 Task: In the  document Mothersdayletter.pdf Insert the command  'Editing'Email the file to   'softage.5@softage.net', with message attached Action Required: This requires your review and response. and file type: RTF
Action: Mouse moved to (1027, 88)
Screenshot: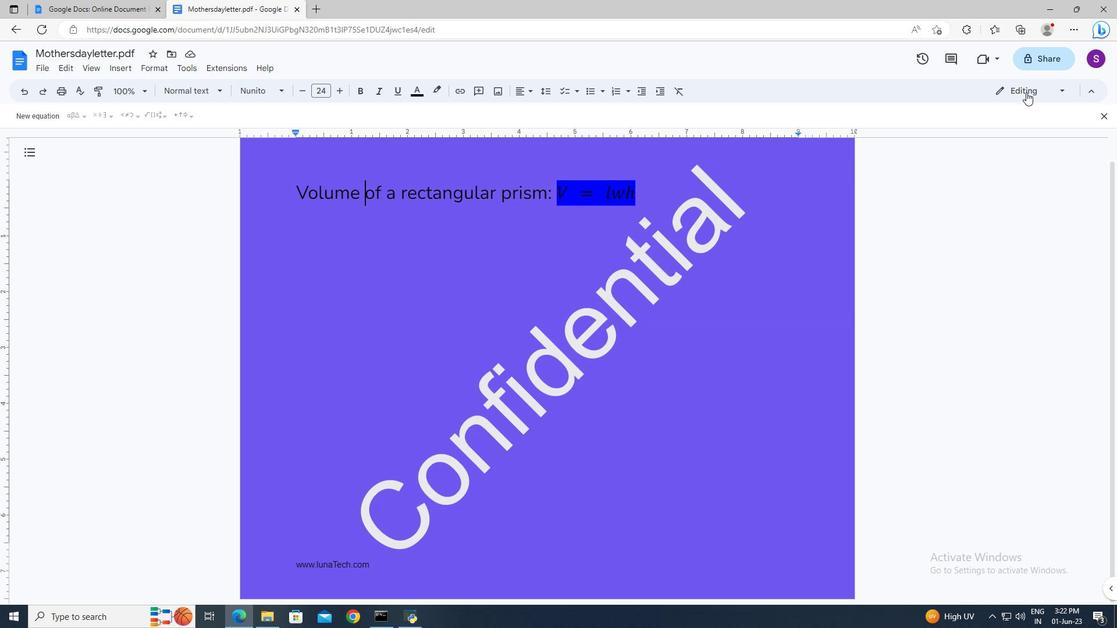 
Action: Mouse pressed left at (1027, 88)
Screenshot: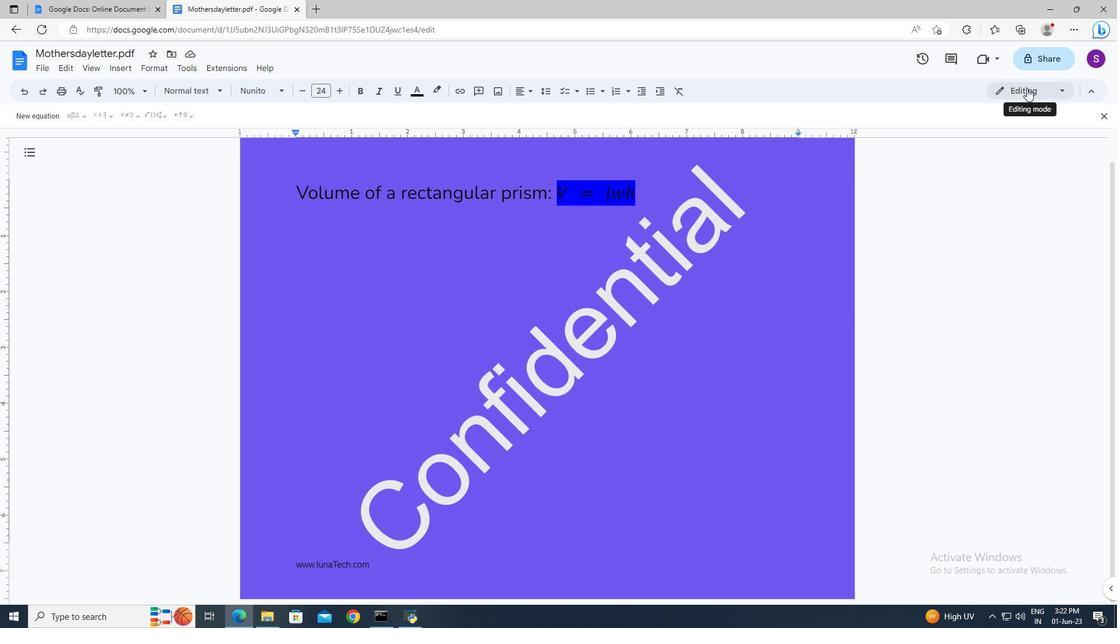 
Action: Mouse moved to (1019, 111)
Screenshot: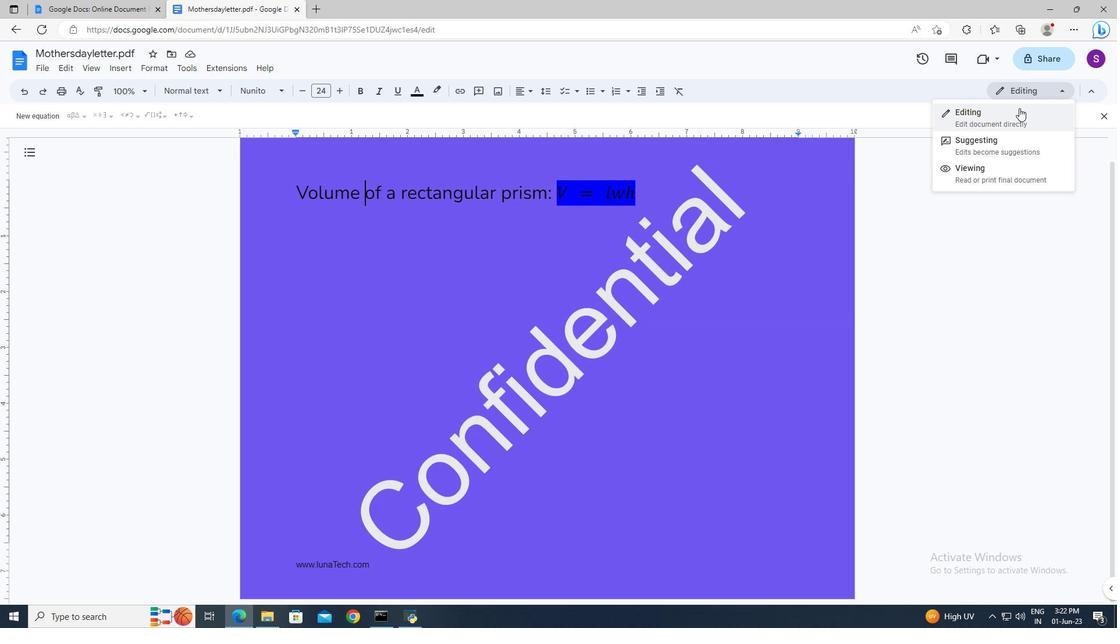 
Action: Mouse pressed left at (1019, 111)
Screenshot: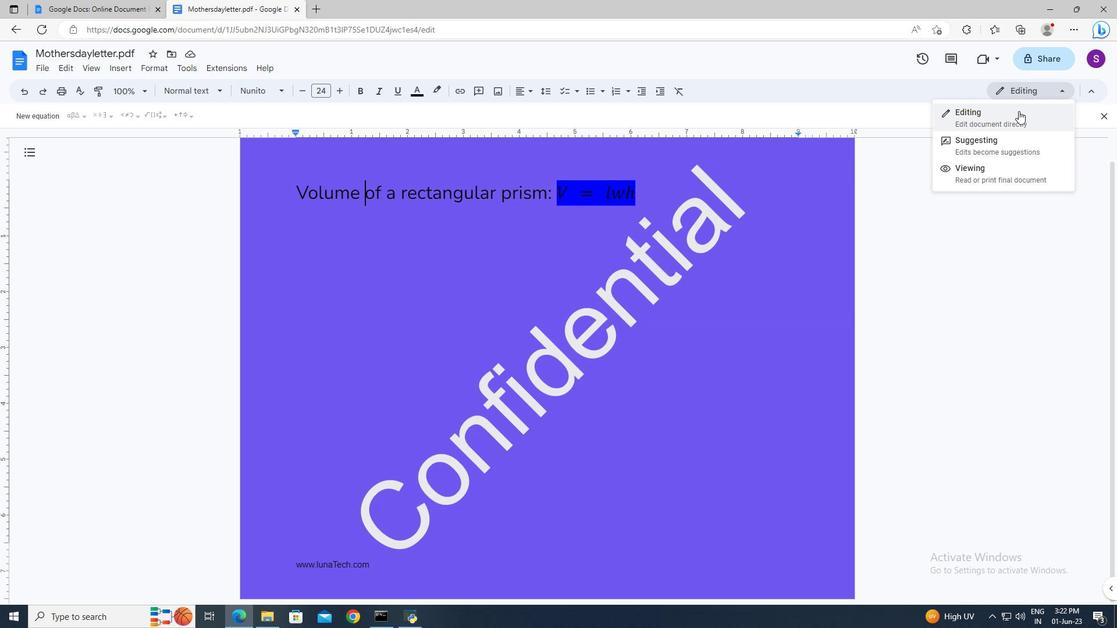 
Action: Mouse moved to (51, 69)
Screenshot: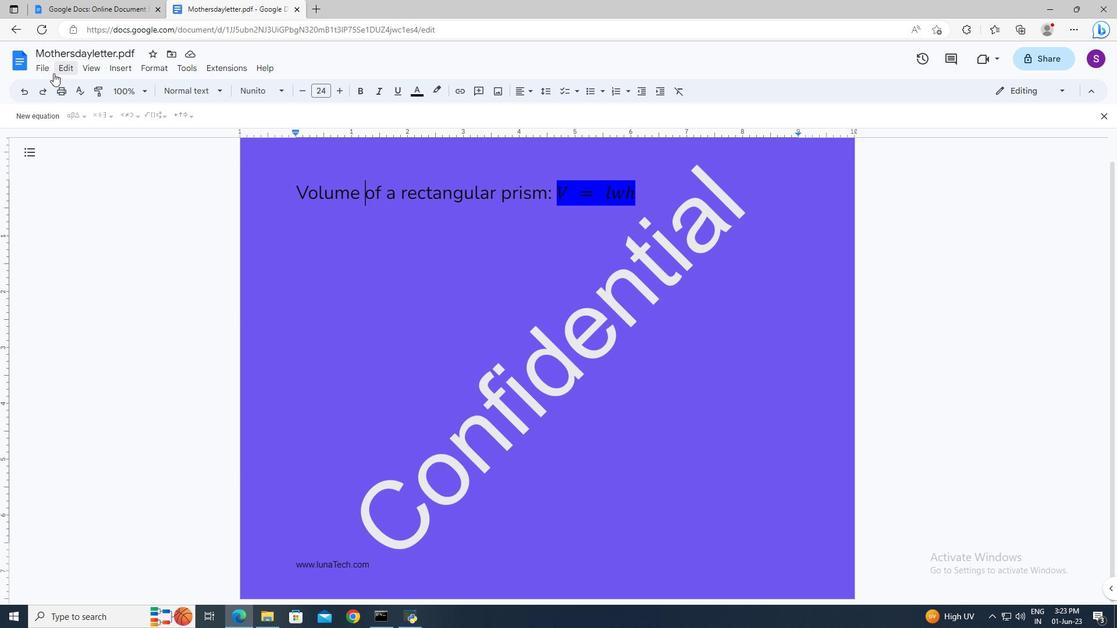 
Action: Mouse pressed left at (51, 69)
Screenshot: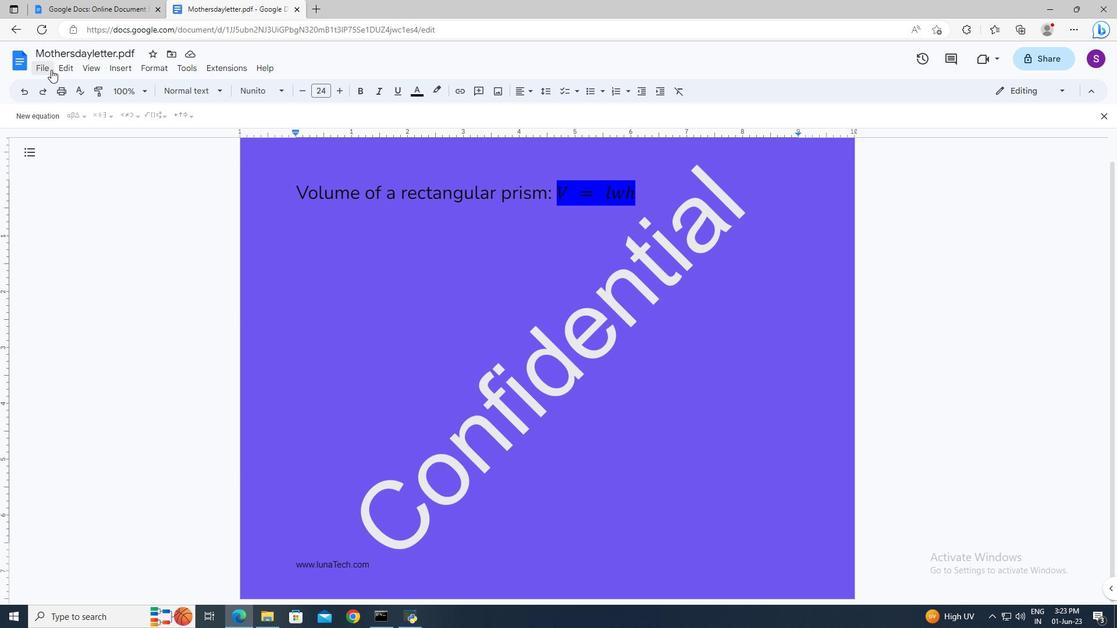 
Action: Mouse moved to (62, 169)
Screenshot: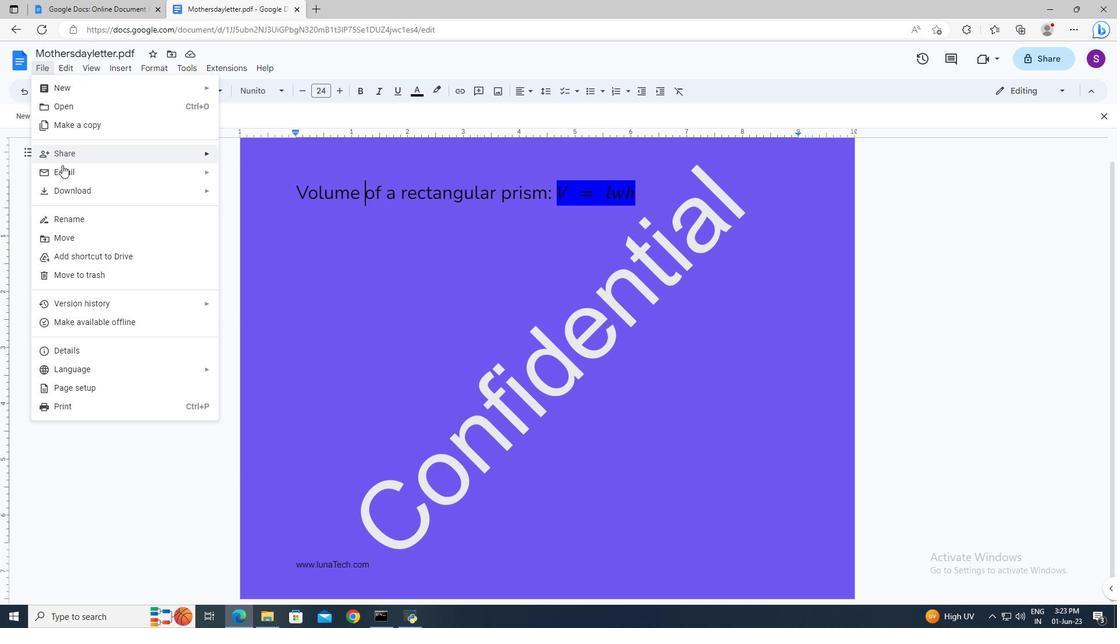
Action: Mouse pressed left at (62, 169)
Screenshot: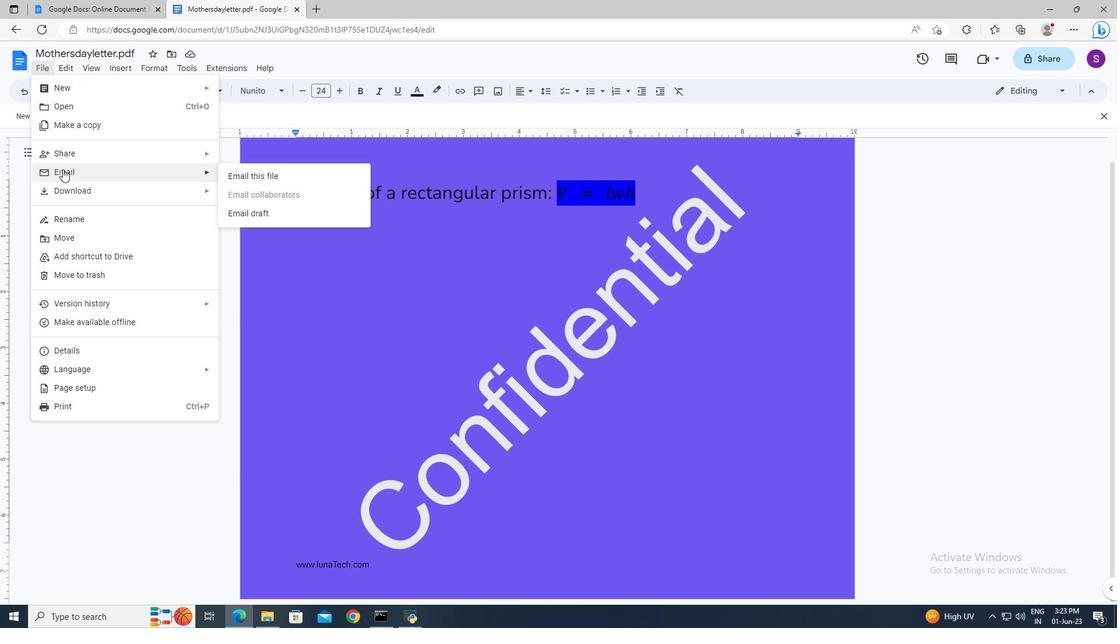 
Action: Mouse moved to (244, 176)
Screenshot: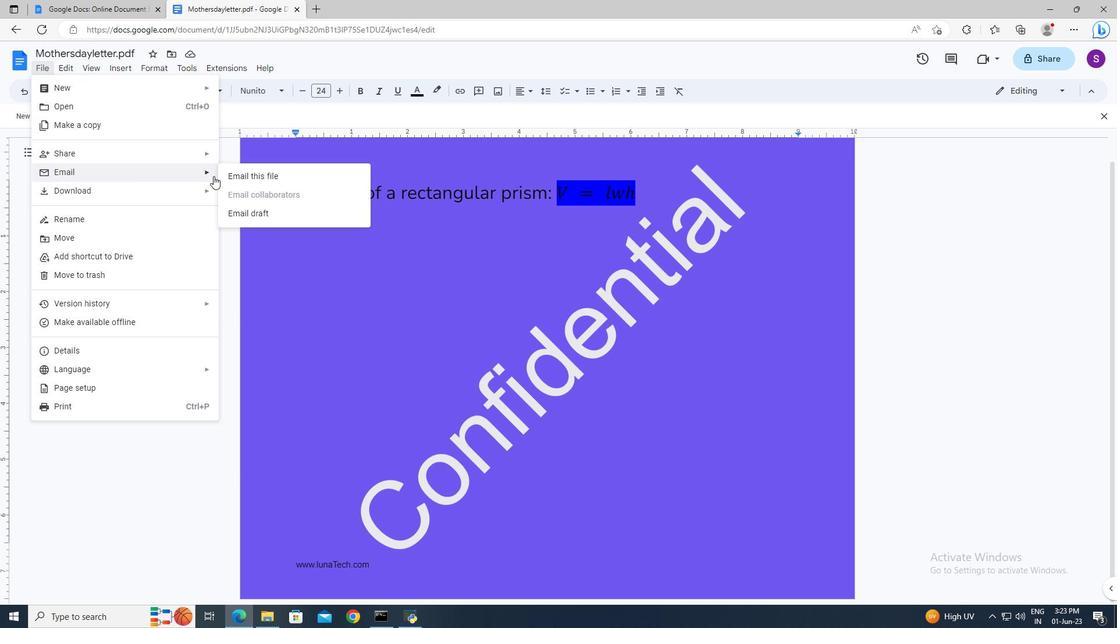 
Action: Mouse pressed left at (244, 176)
Screenshot: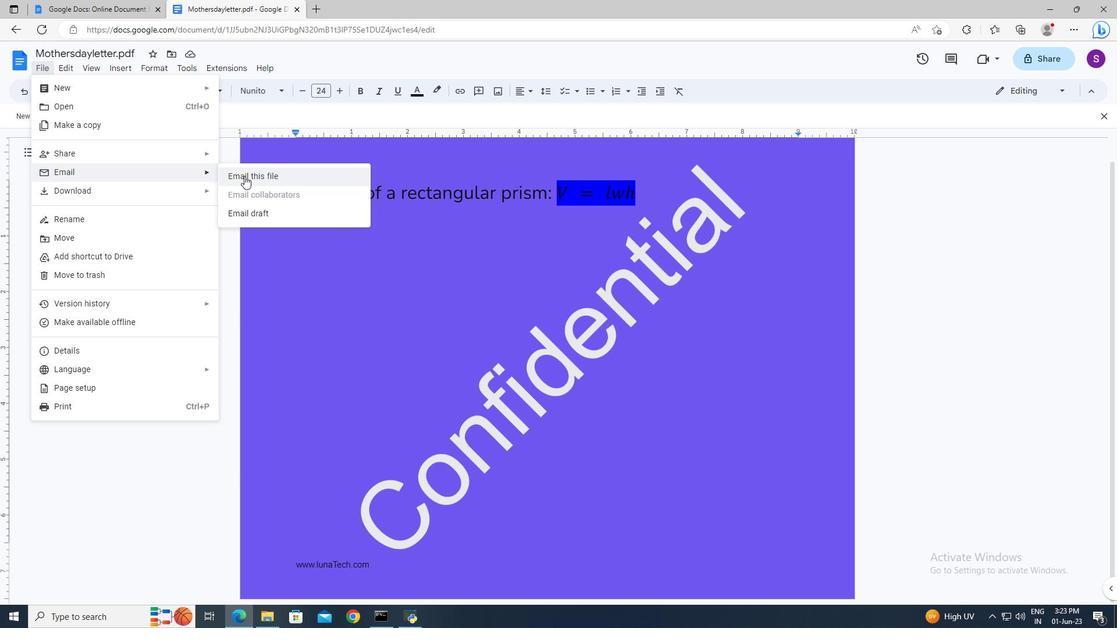 
Action: Mouse moved to (477, 246)
Screenshot: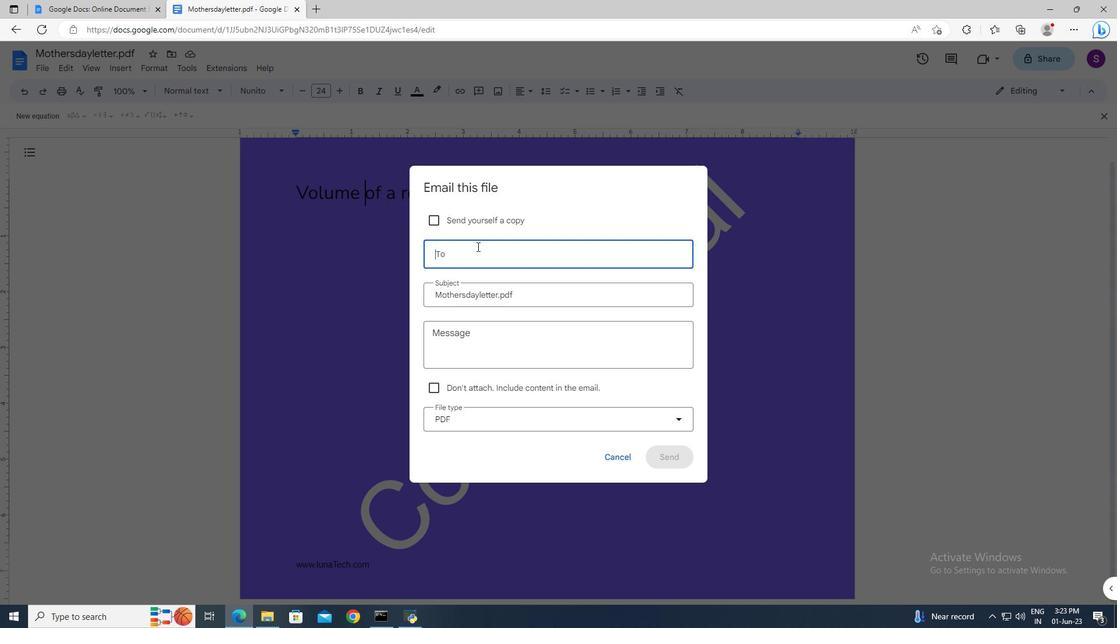 
Action: Mouse pressed left at (477, 246)
Screenshot: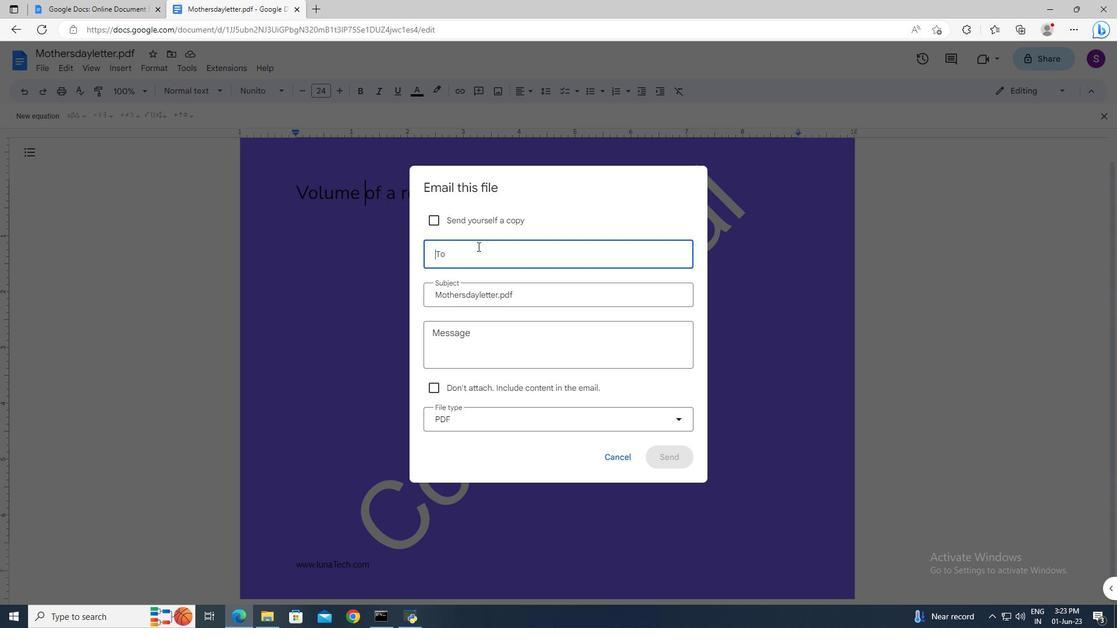 
Action: Key pressed softage.5<Key.shift>@softage.net<Key.enter>
Screenshot: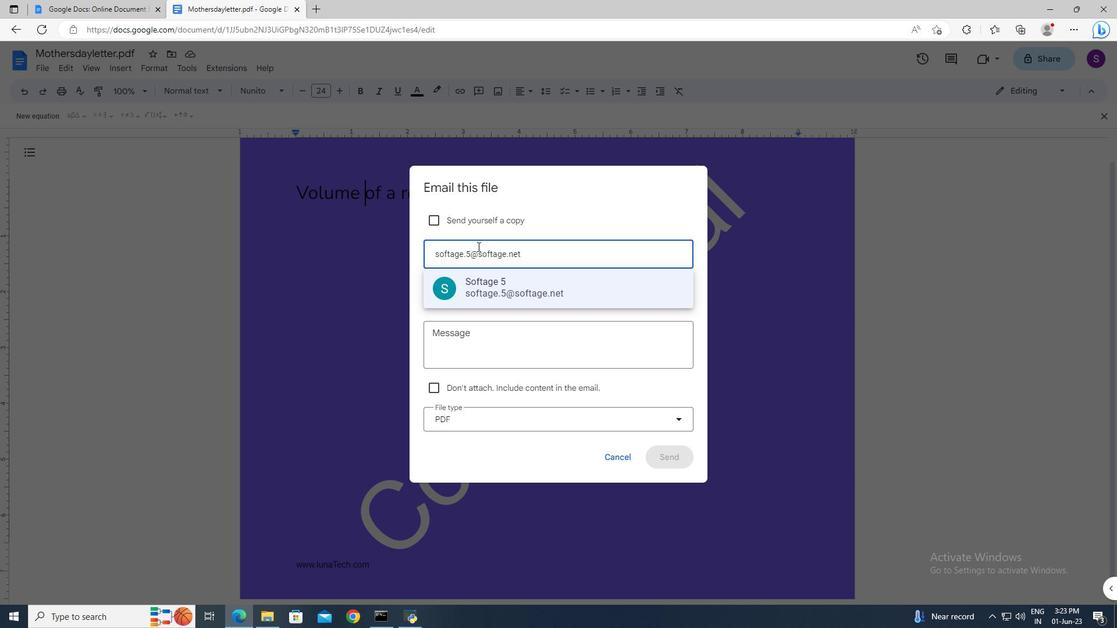 
Action: Mouse moved to (468, 335)
Screenshot: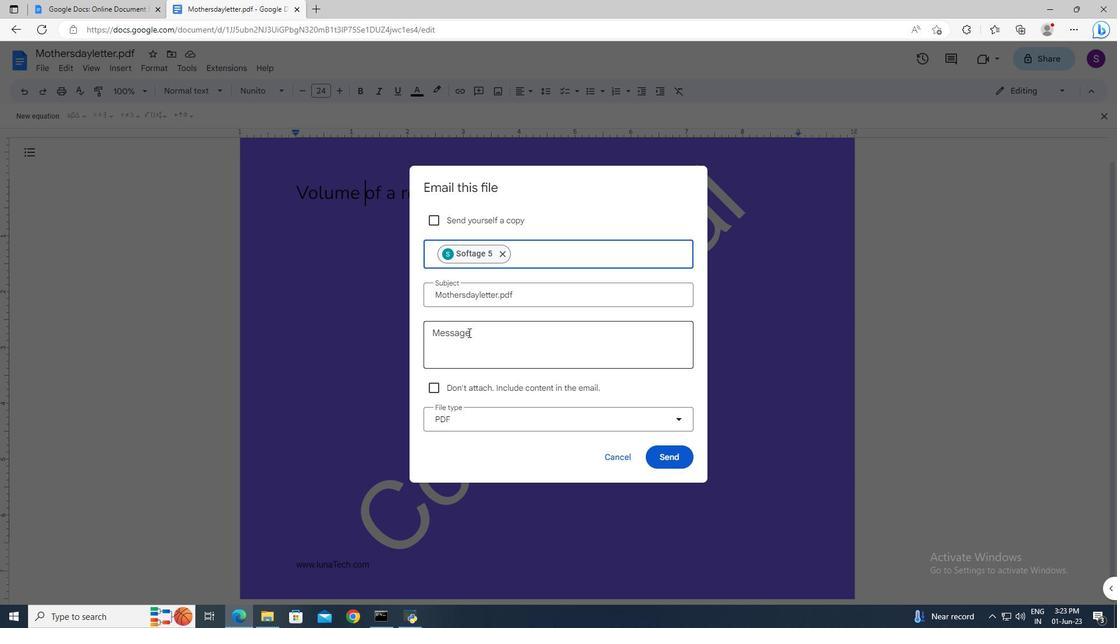 
Action: Mouse pressed left at (468, 335)
Screenshot: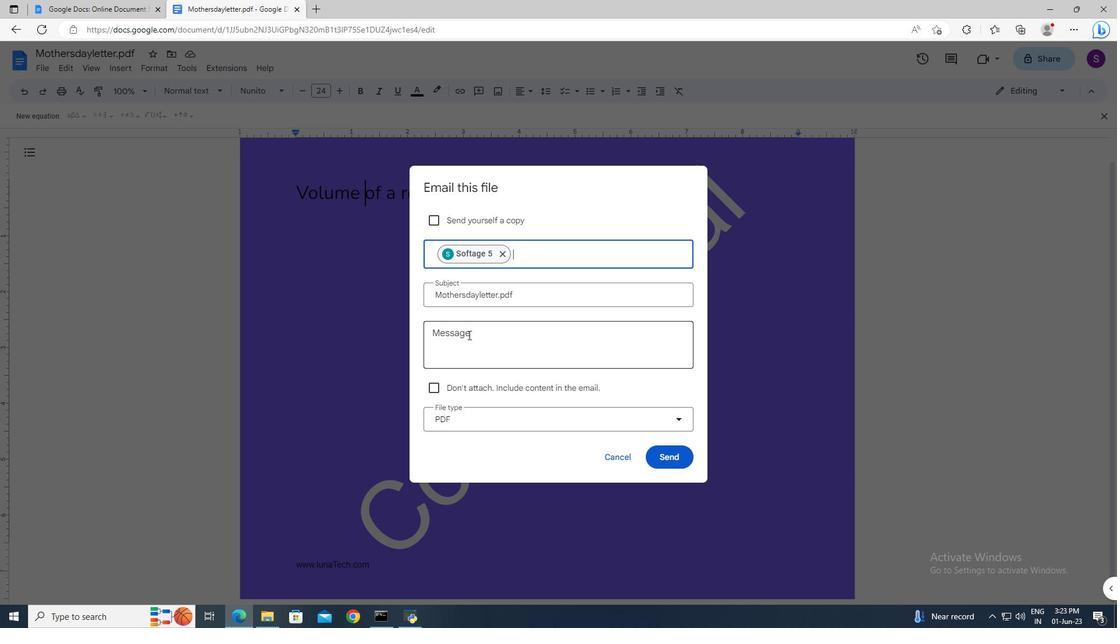 
Action: Key pressed <Key.shift>Action<Key.space><Key.shift>Required<Key.shift>:<Key.space><Key.shift>This<Key.space>requires<Key.space>your<Key.space>review<Key.space>and<Key.space>response.
Screenshot: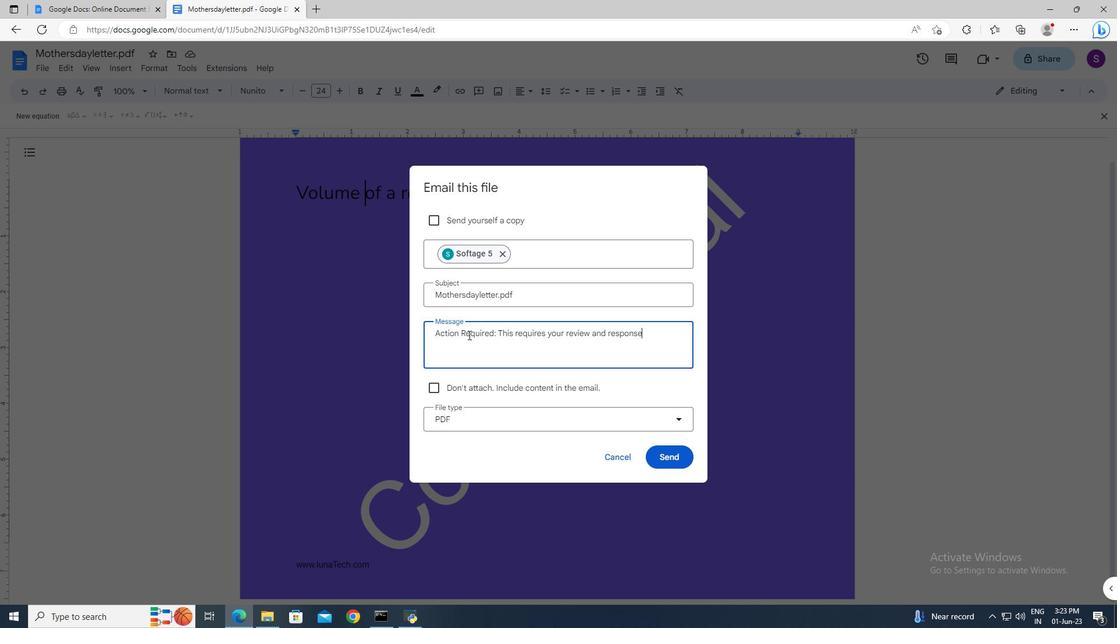 
Action: Mouse moved to (480, 419)
Screenshot: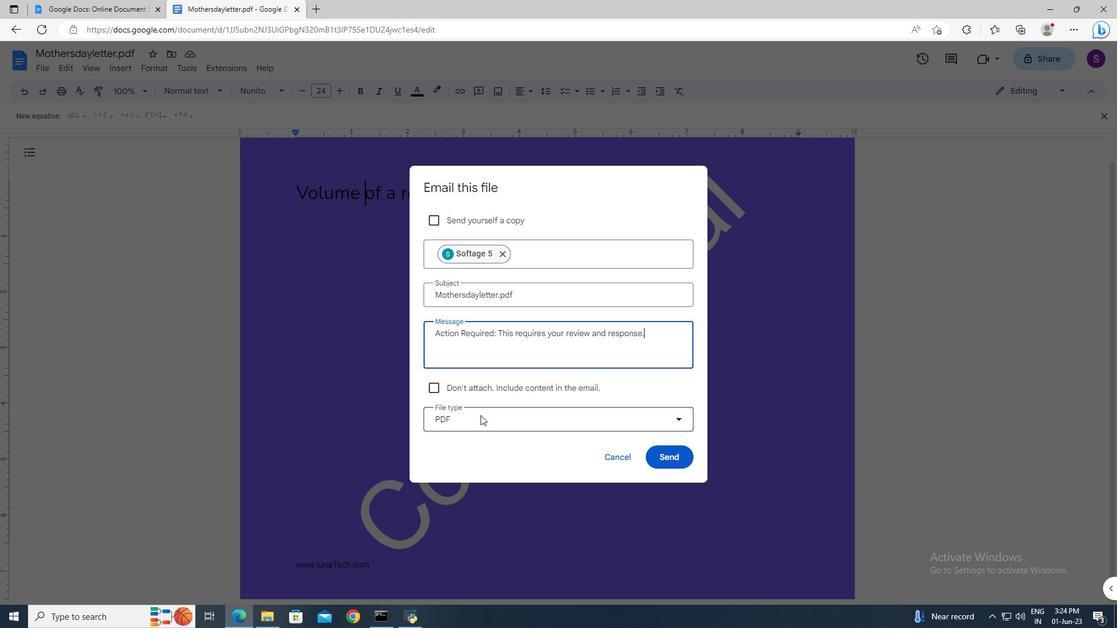 
Action: Mouse pressed left at (480, 419)
Screenshot: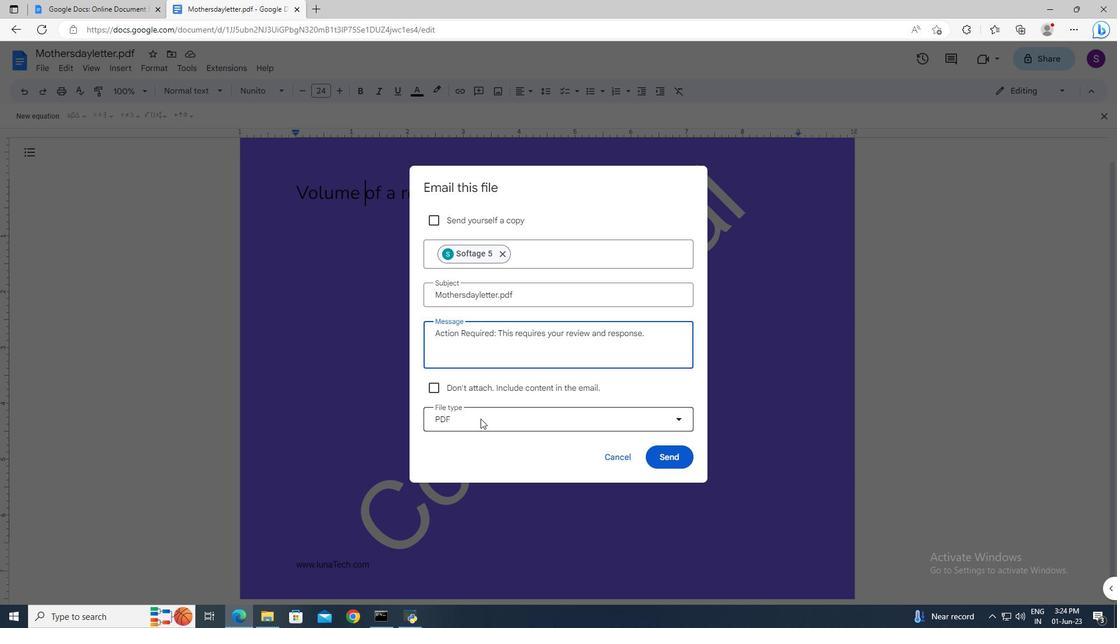 
Action: Mouse moved to (489, 459)
Screenshot: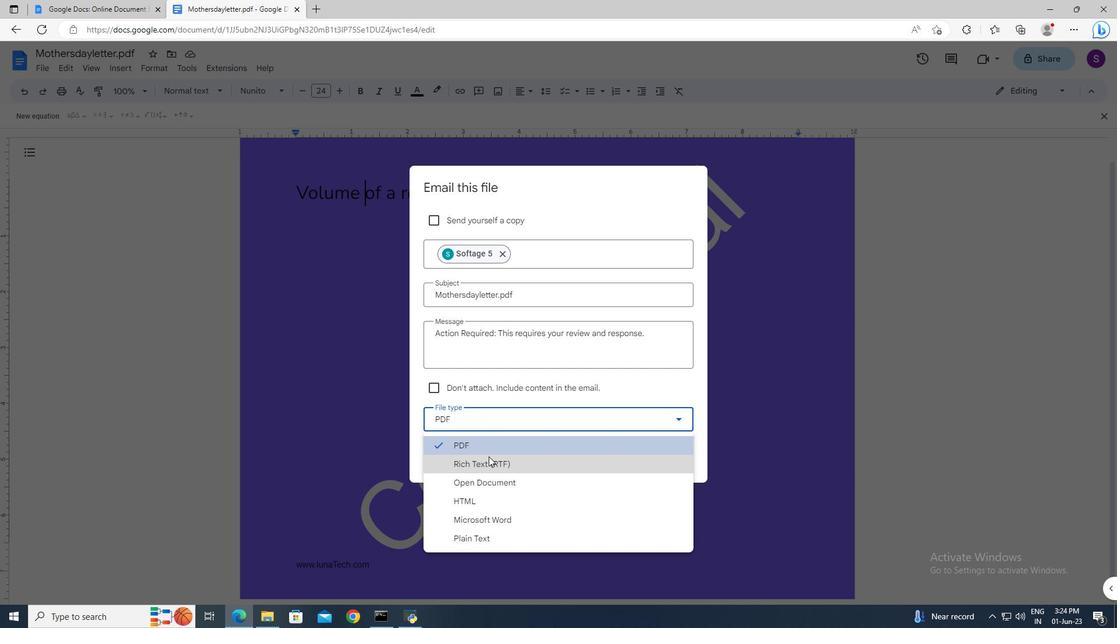 
Action: Mouse pressed left at (489, 459)
Screenshot: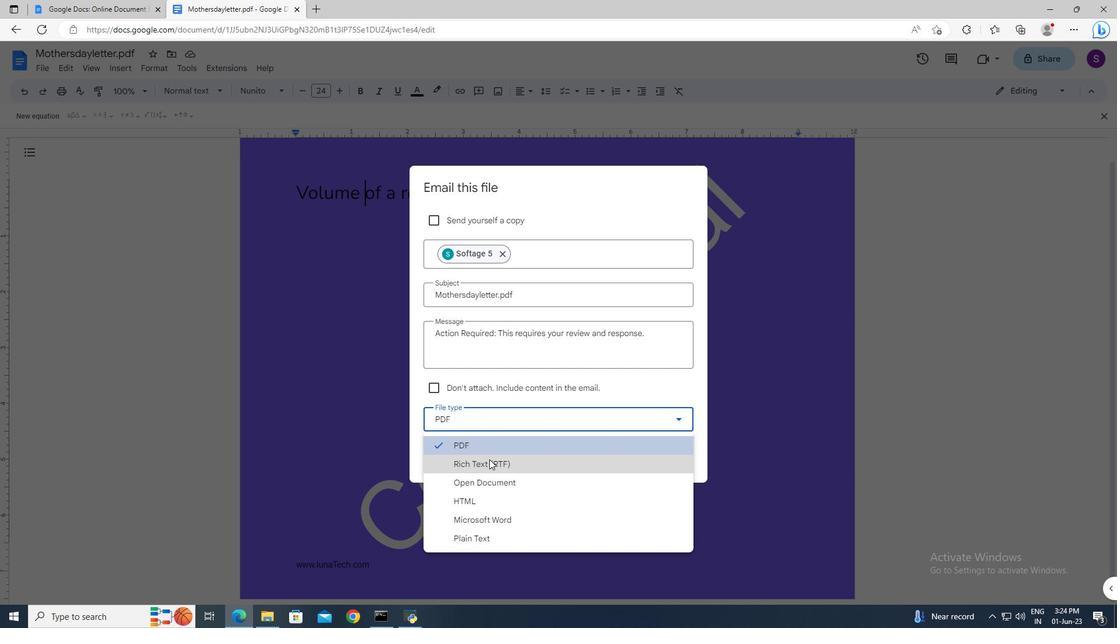 
Action: Mouse moved to (660, 465)
Screenshot: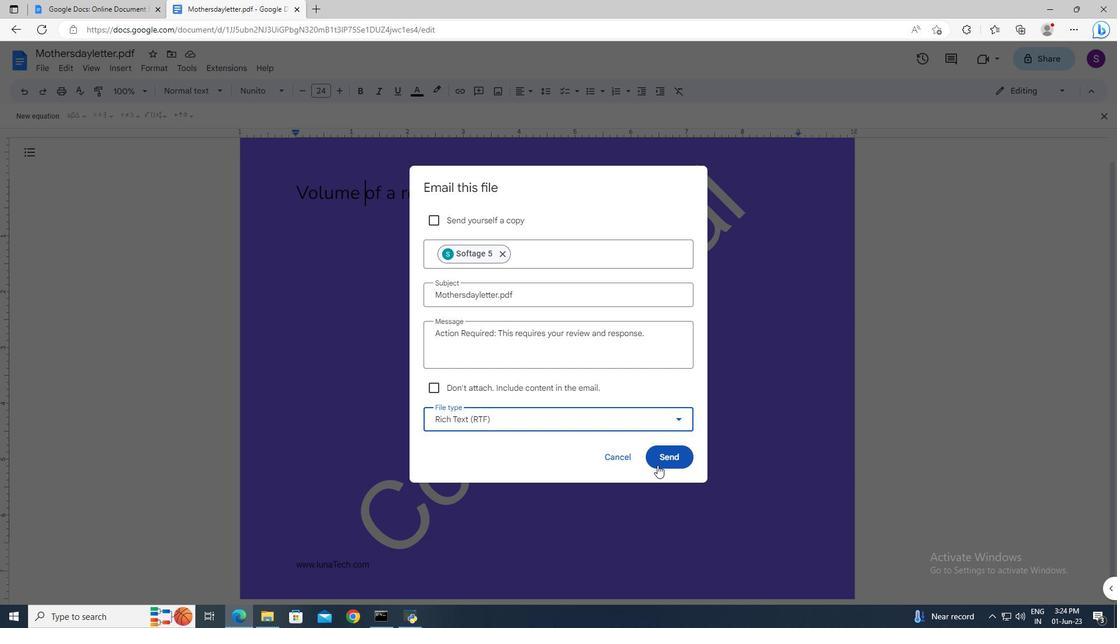 
Action: Mouse pressed left at (660, 465)
Screenshot: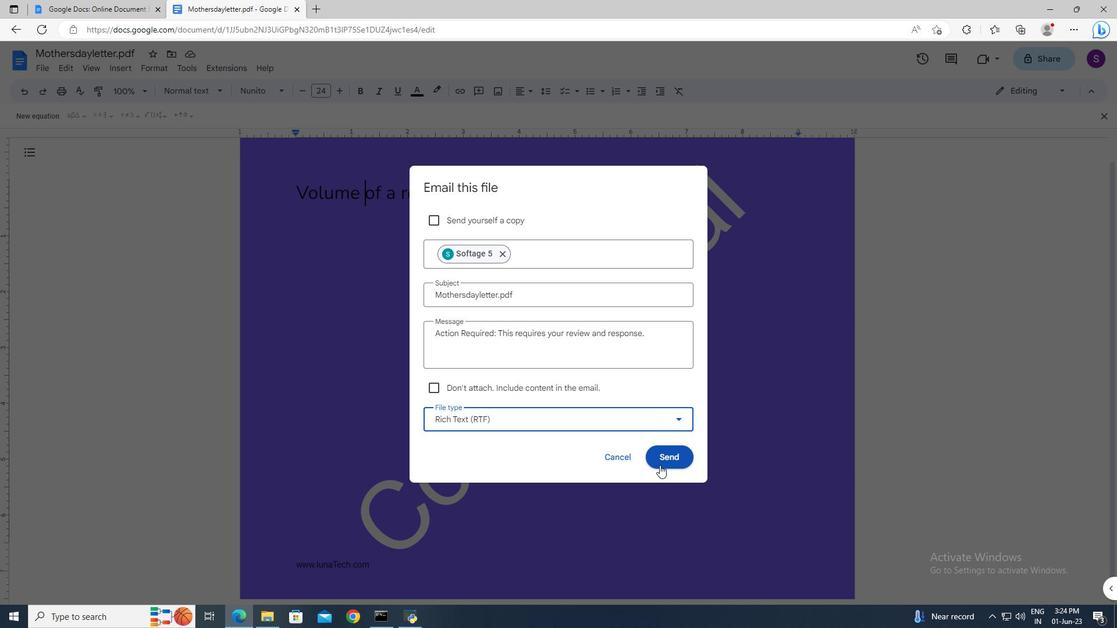 
